 Task: Search colleagues "mahi soni".
Action: Mouse moved to (488, 134)
Screenshot: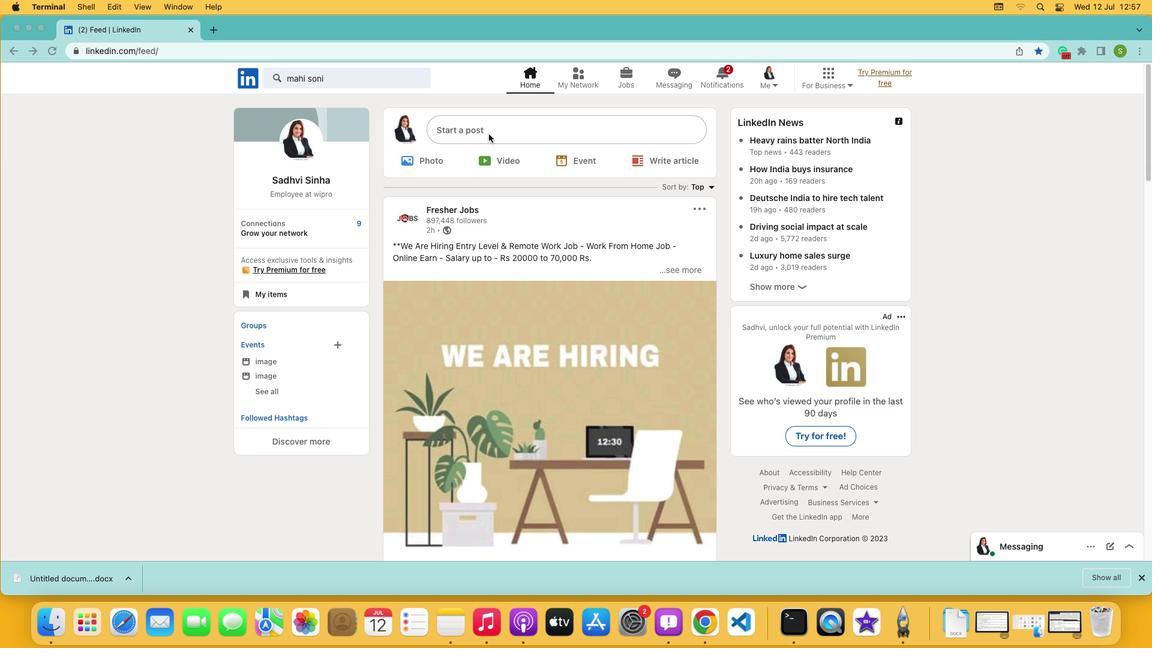 
Action: Mouse pressed left at (488, 134)
Screenshot: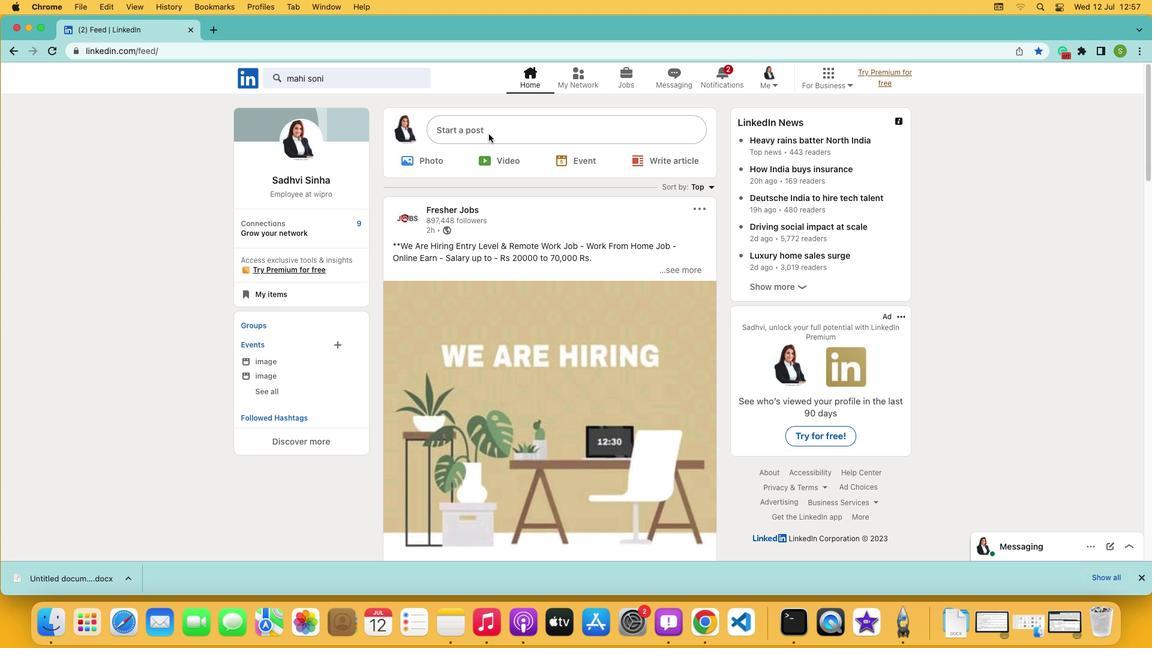 
Action: Mouse pressed left at (488, 134)
Screenshot: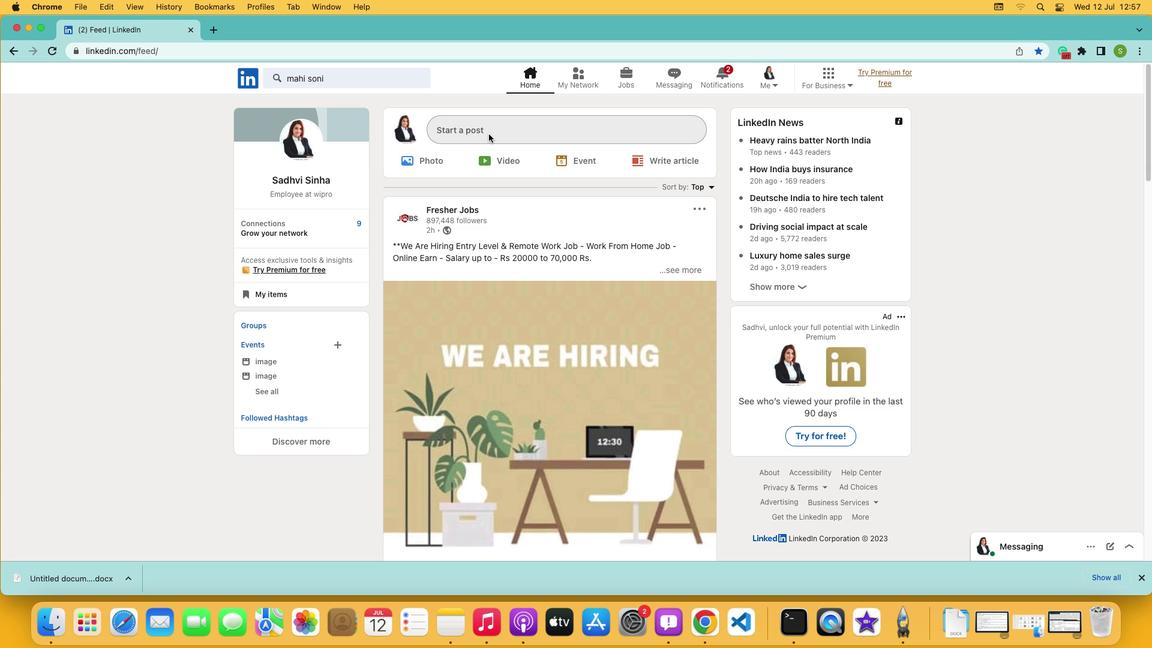 
Action: Mouse moved to (510, 363)
Screenshot: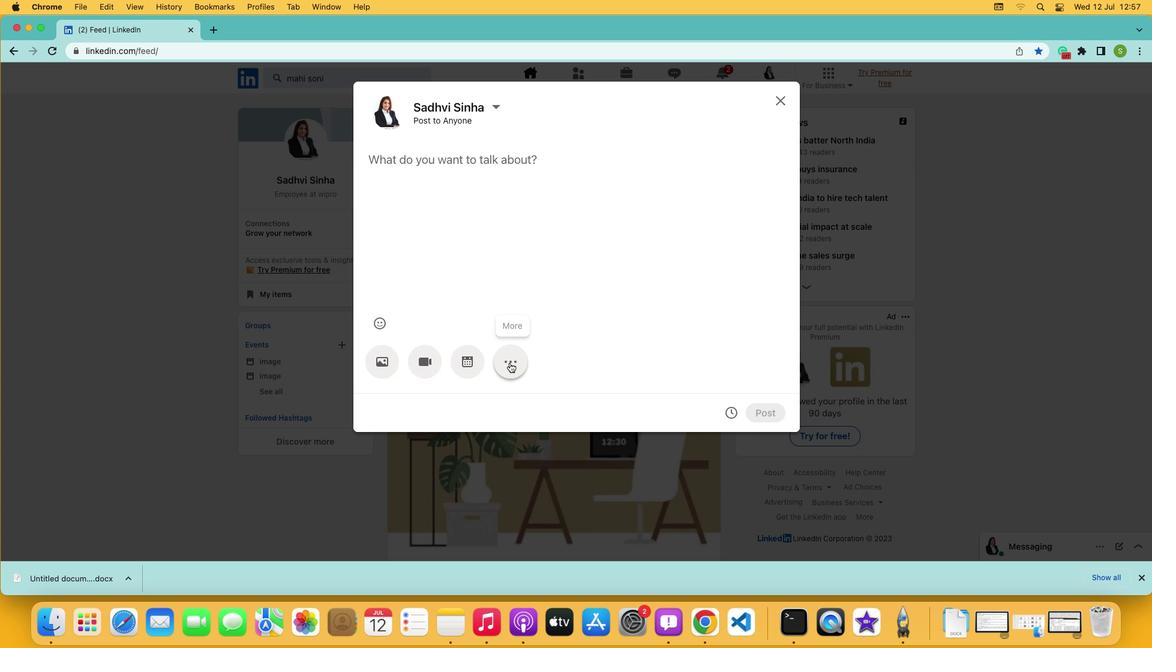 
Action: Mouse pressed left at (510, 363)
Screenshot: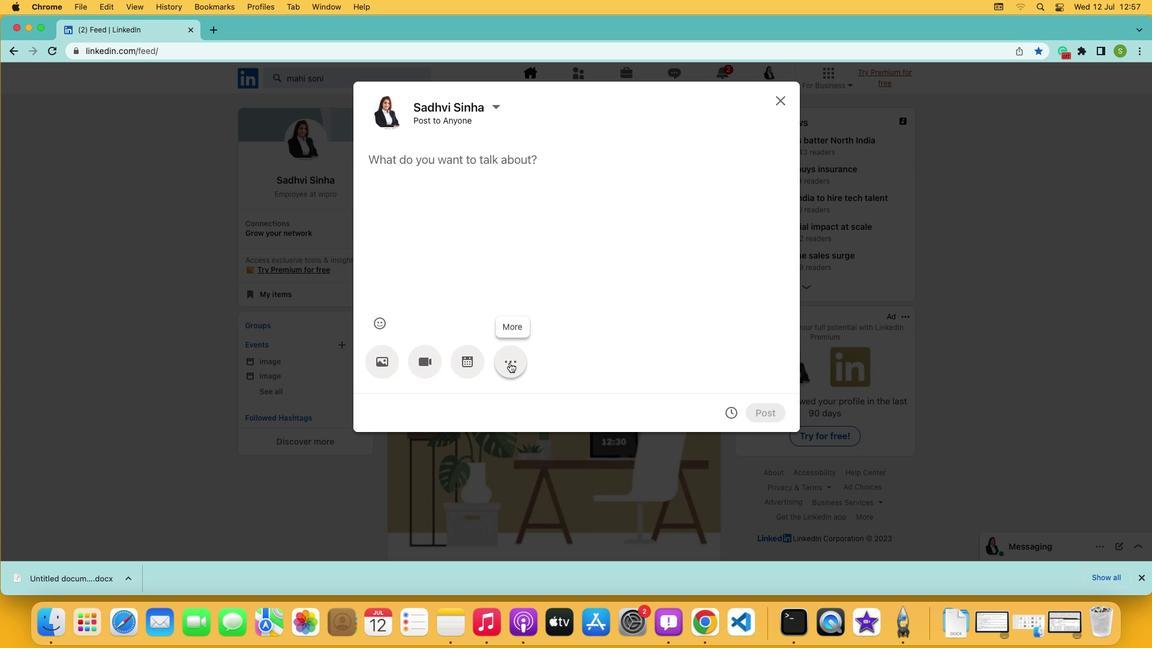 
Action: Mouse moved to (511, 364)
Screenshot: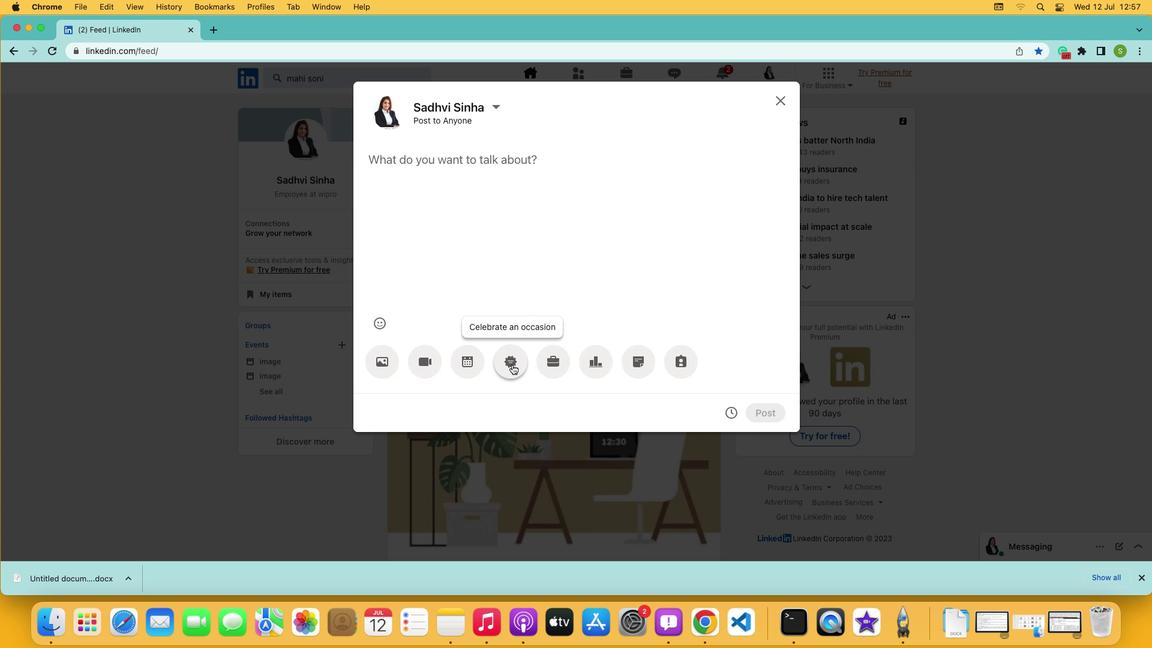 
Action: Mouse pressed left at (511, 364)
Screenshot: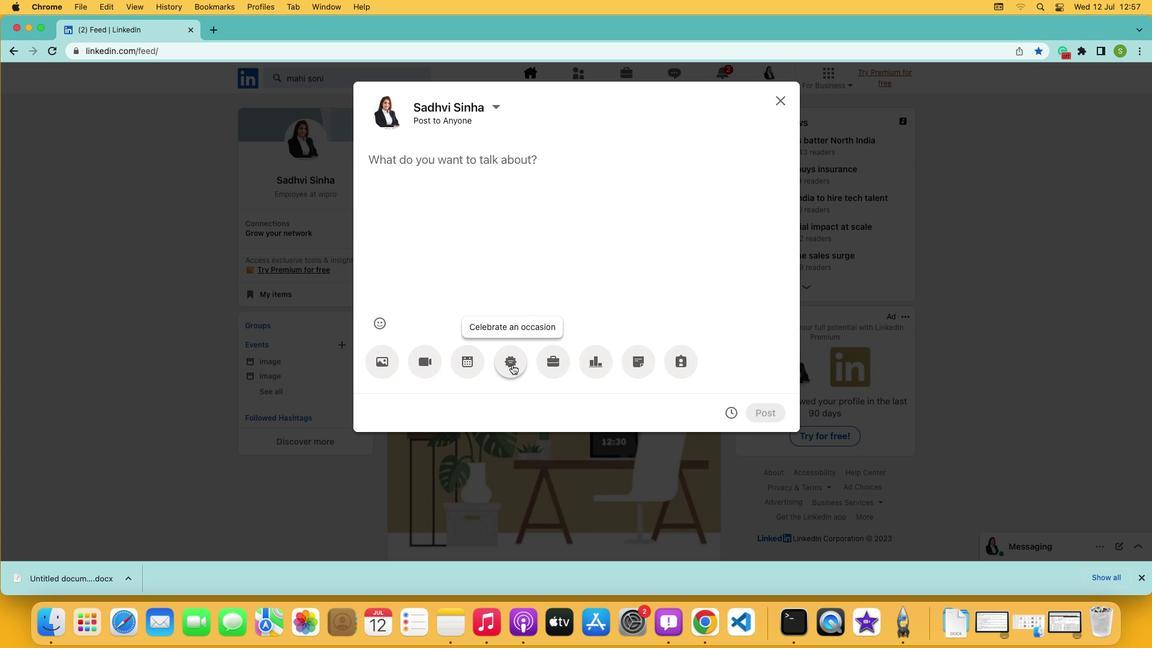 
Action: Mouse moved to (517, 183)
Screenshot: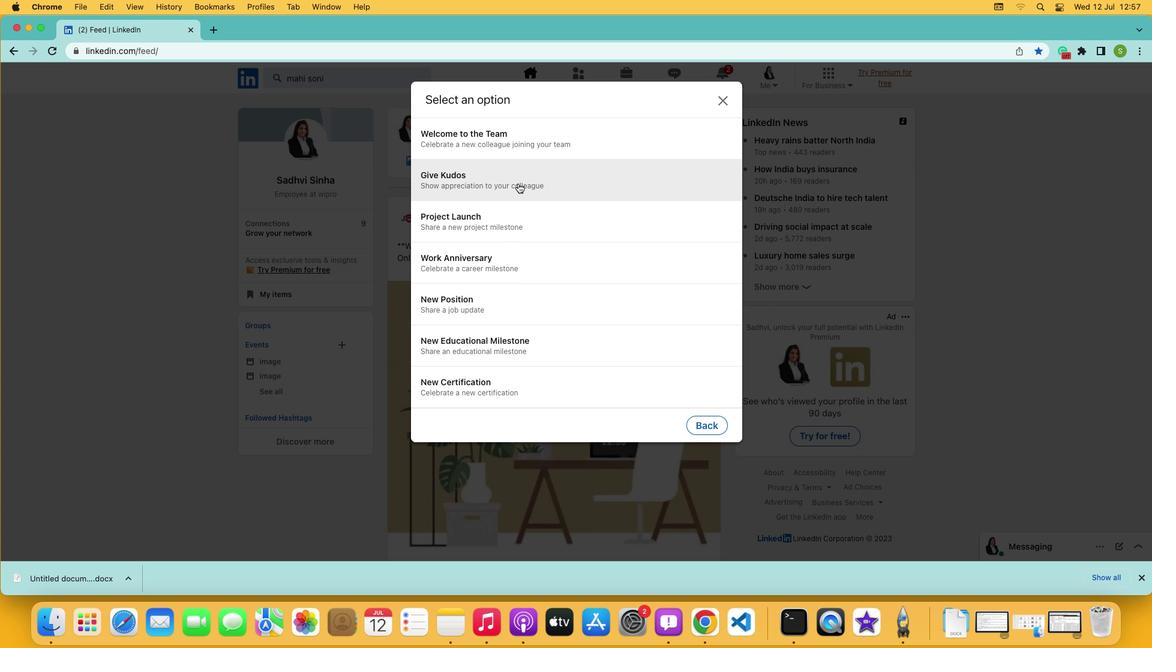 
Action: Mouse pressed left at (517, 183)
Screenshot: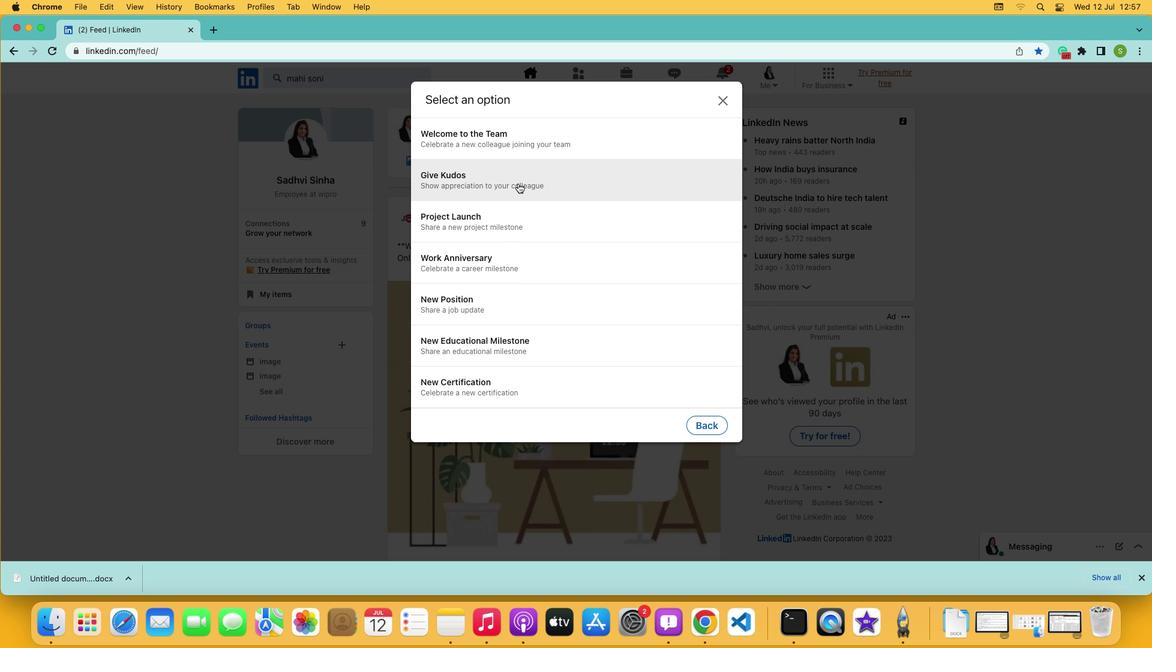 
Action: Mouse moved to (535, 140)
Screenshot: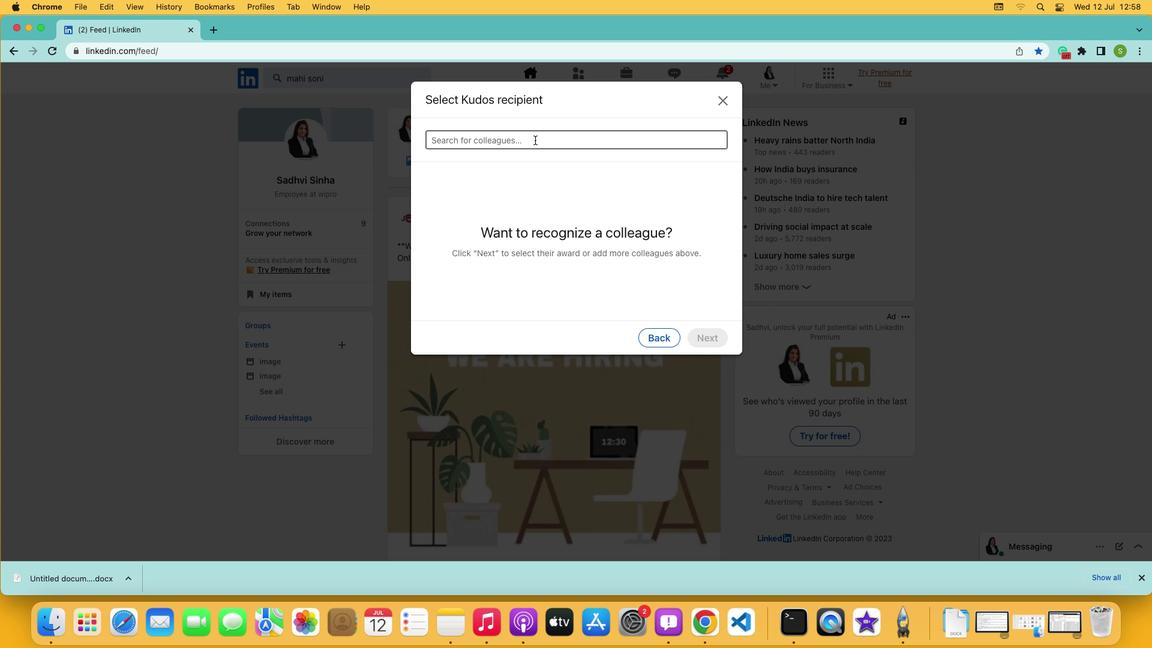 
Action: Mouse pressed left at (535, 140)
Screenshot: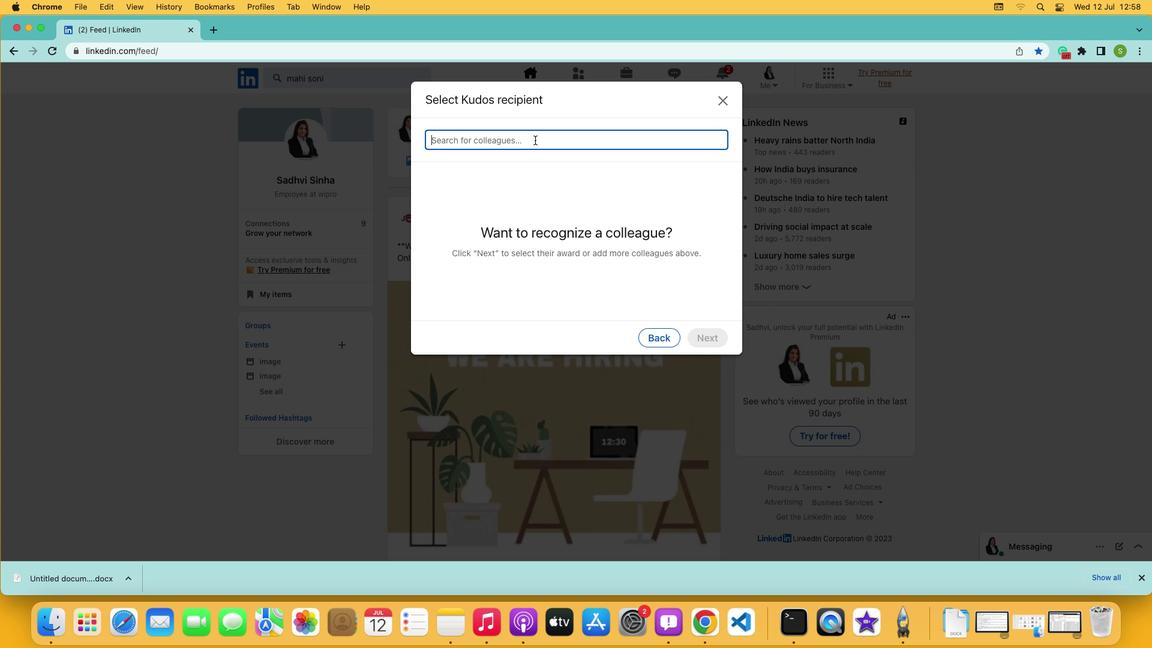 
Action: Mouse moved to (535, 140)
Screenshot: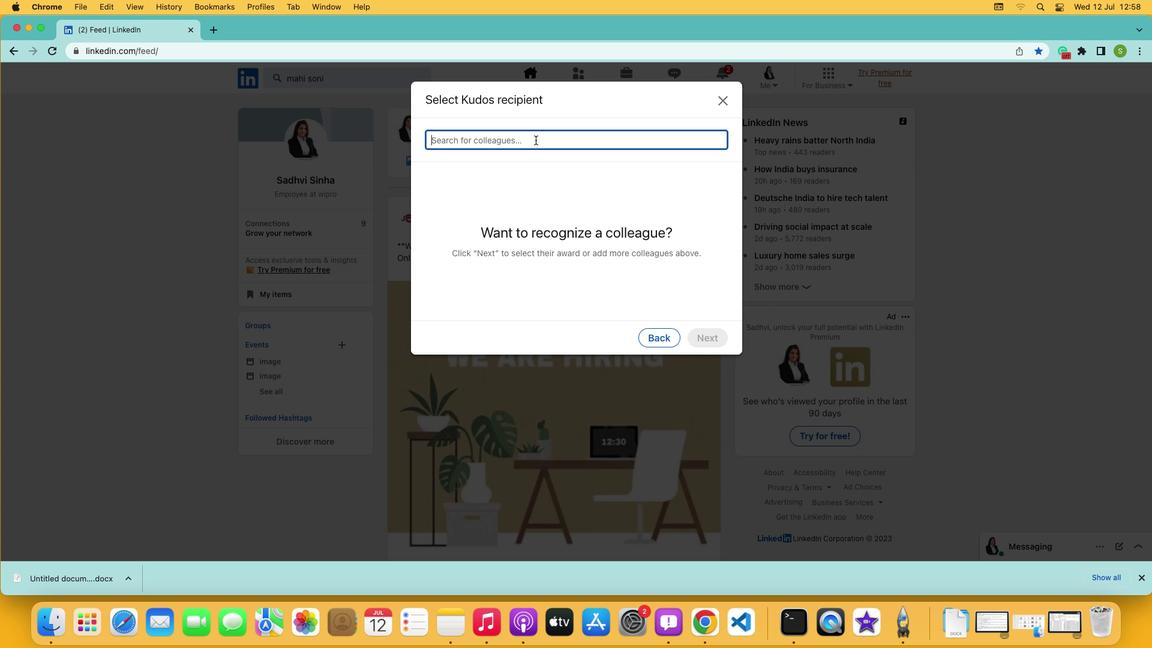 
Action: Key pressed 'm''a''h''i'Key.space's''o''n''i'
Screenshot: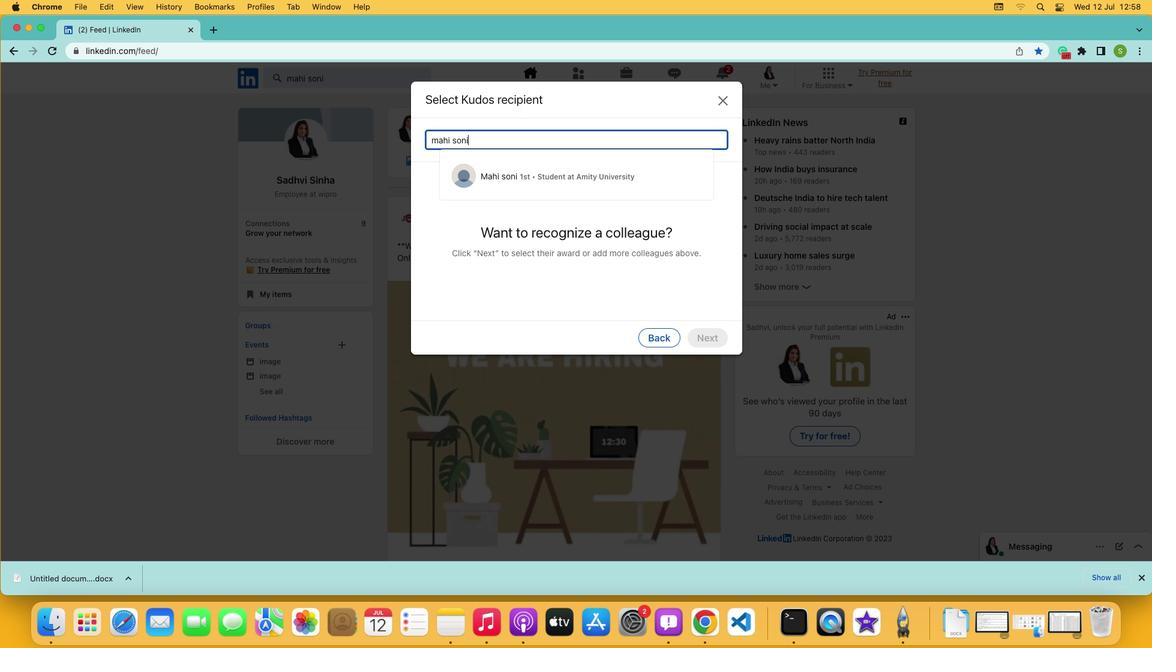 
Action: Mouse moved to (527, 174)
Screenshot: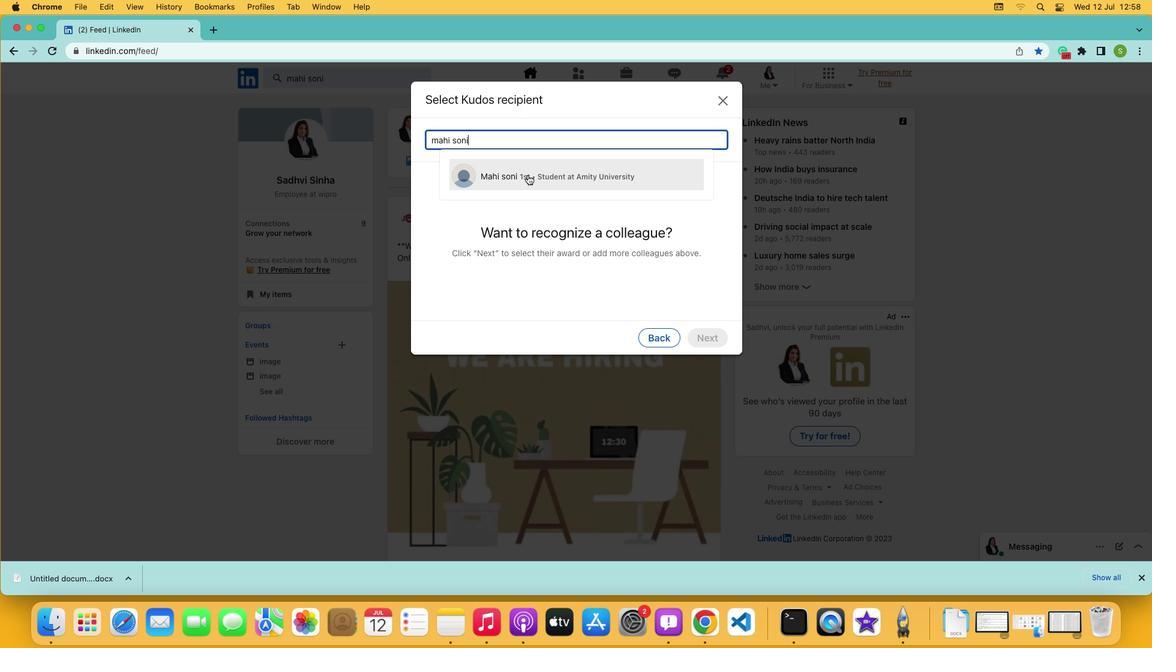 
Action: Mouse pressed left at (527, 174)
Screenshot: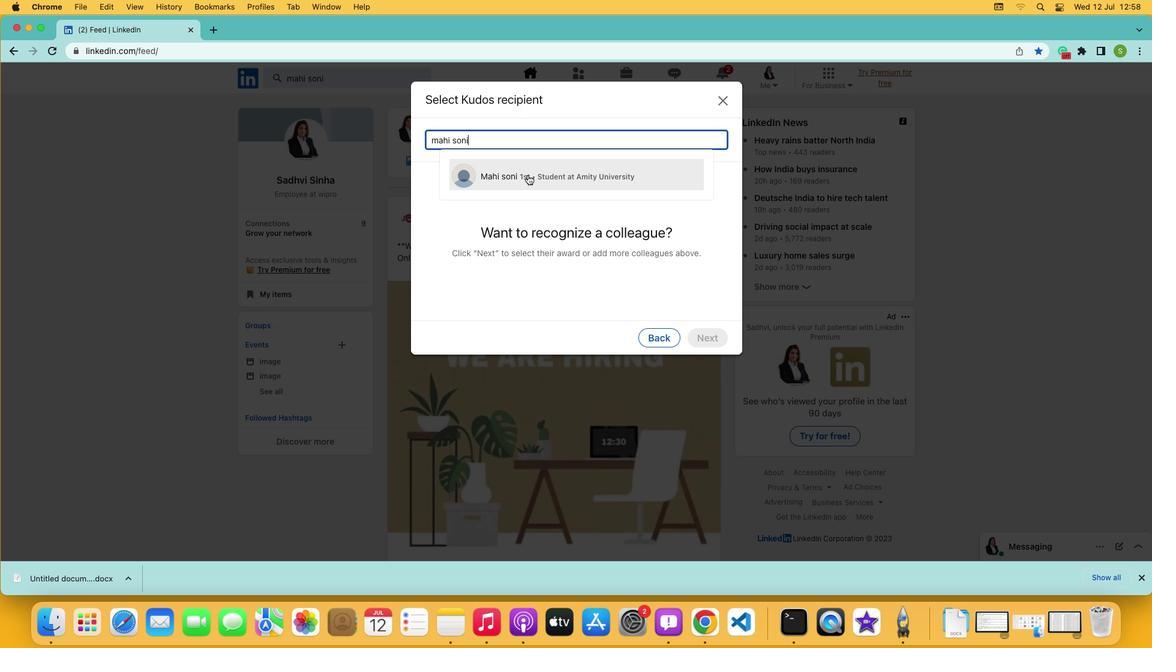 
Action: Mouse moved to (526, 181)
Screenshot: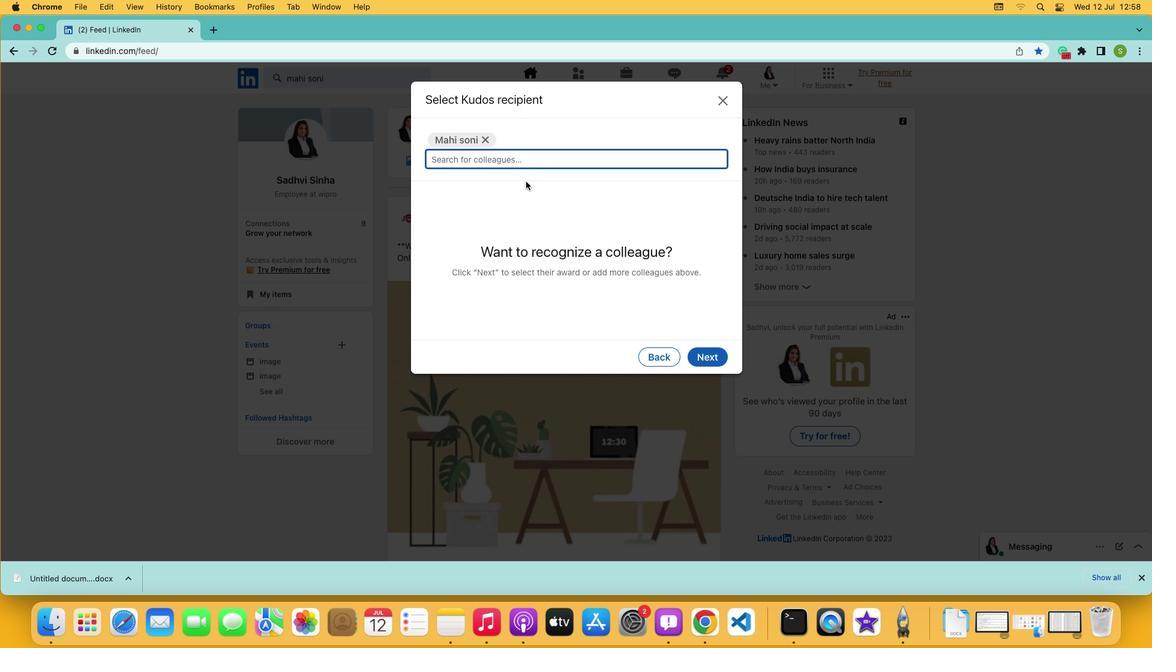
